 Task: In the Contact  Emma_Williams@Yahoo.com, schedule and save the meeting with title: 'Introducing Our Products and Services ', Select date: '30 September, 2023', select start time: 5:00:PM. Add location on call (415) 123-4587 with meeting description: For further discussion on products, kindly join the meeting.. Logged in from softage.4@softage.net
Action: Mouse moved to (85, 63)
Screenshot: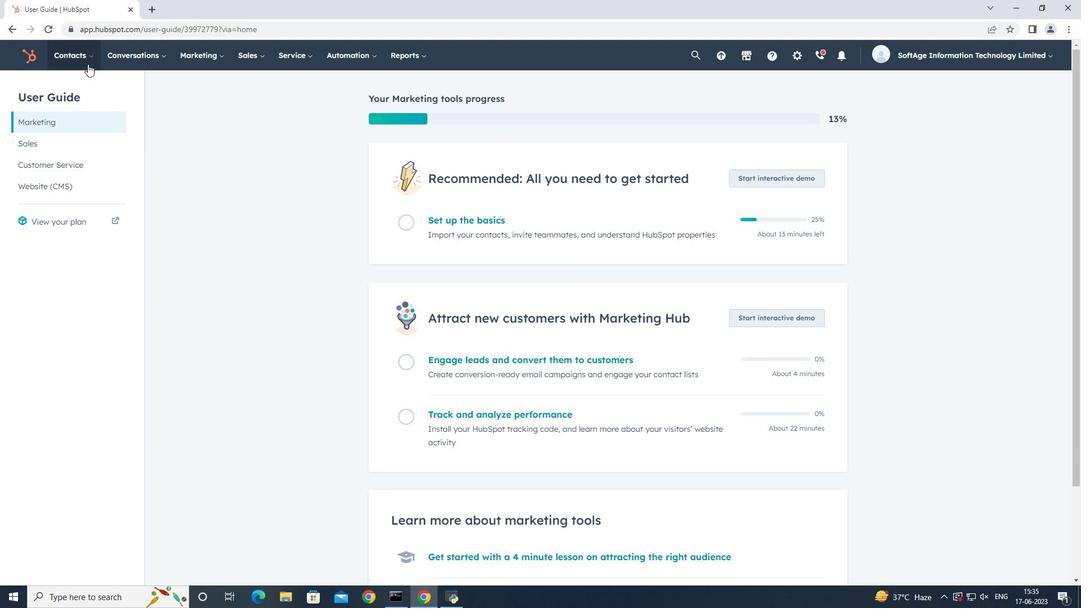 
Action: Mouse pressed left at (85, 63)
Screenshot: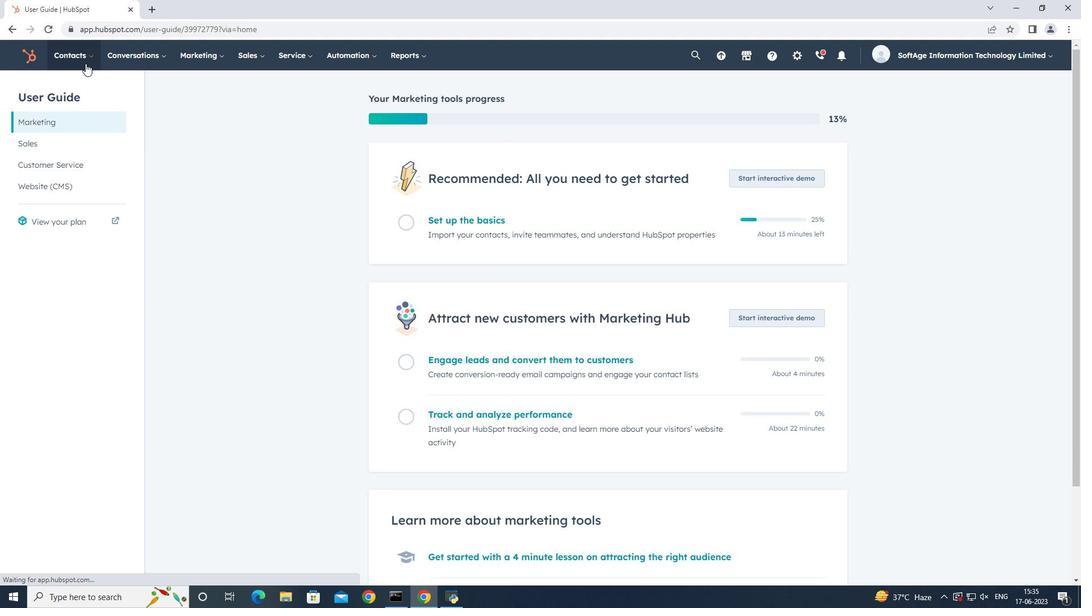 
Action: Mouse moved to (86, 86)
Screenshot: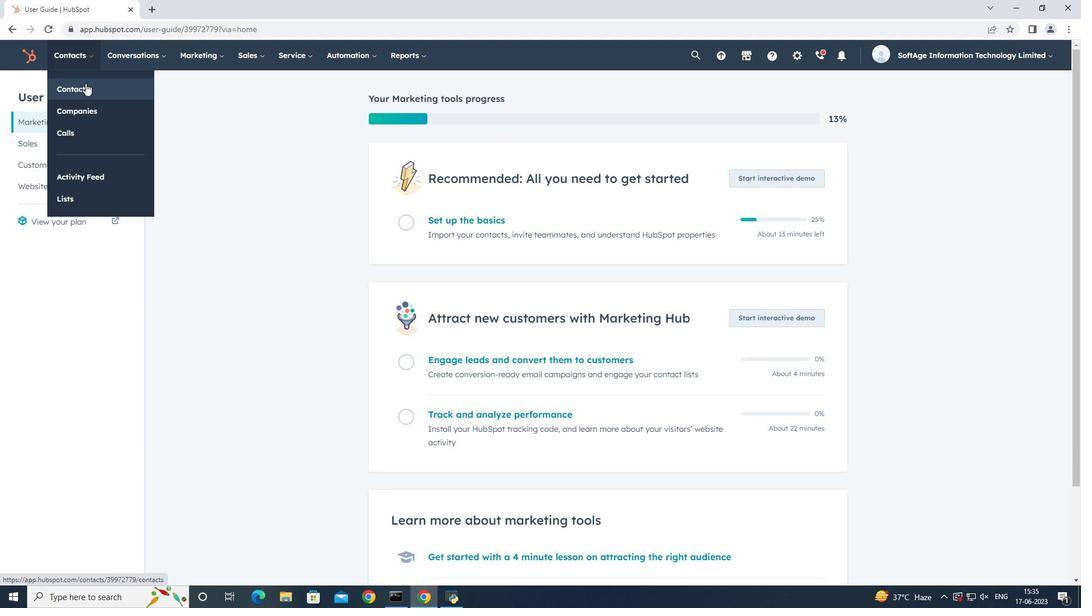 
Action: Mouse pressed left at (86, 86)
Screenshot: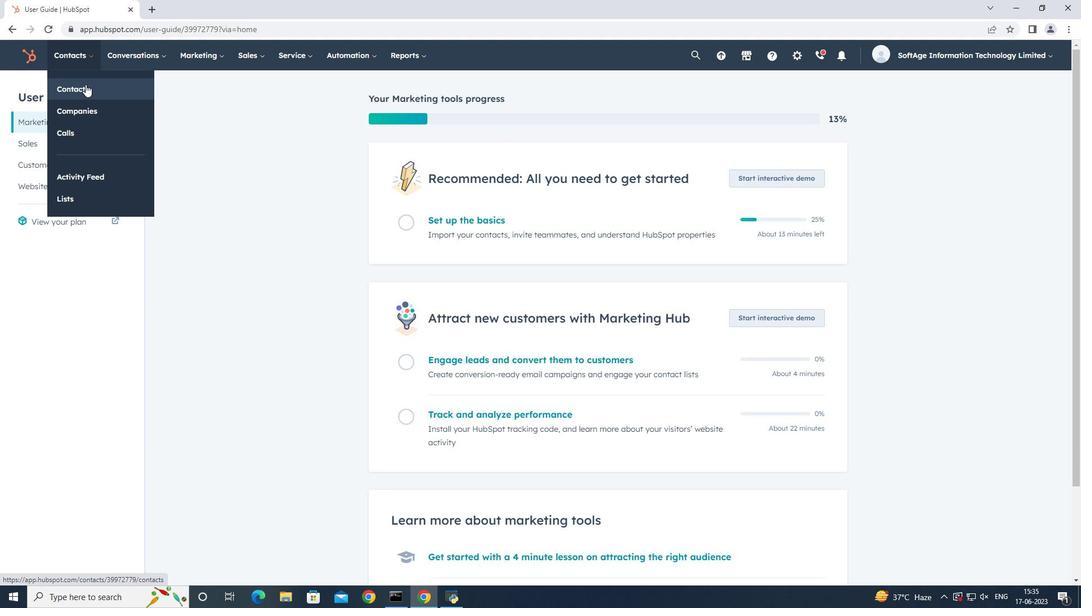 
Action: Mouse moved to (118, 184)
Screenshot: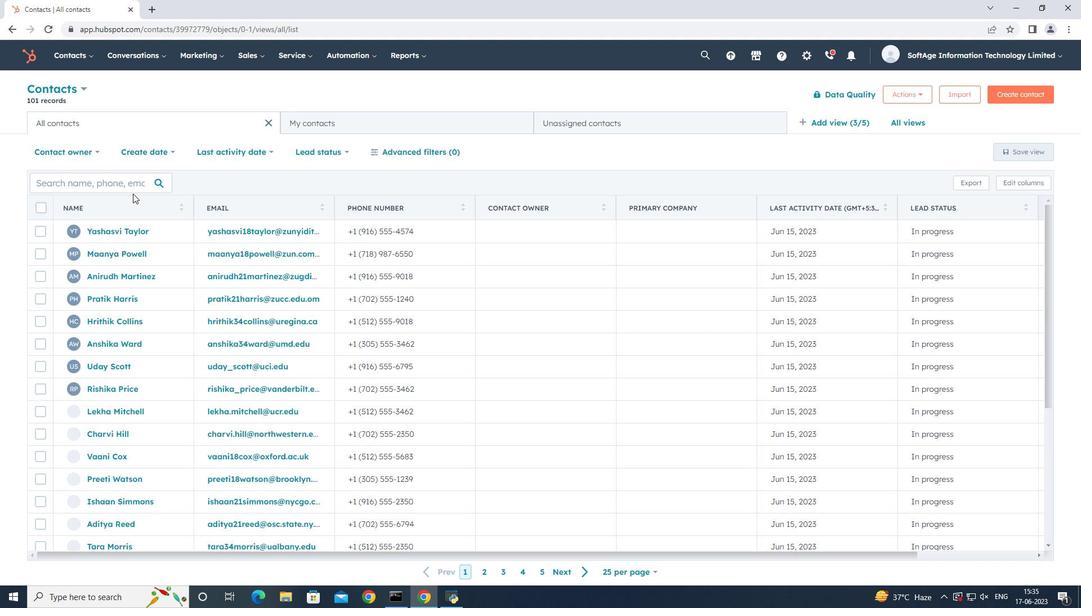 
Action: Mouse pressed left at (118, 184)
Screenshot: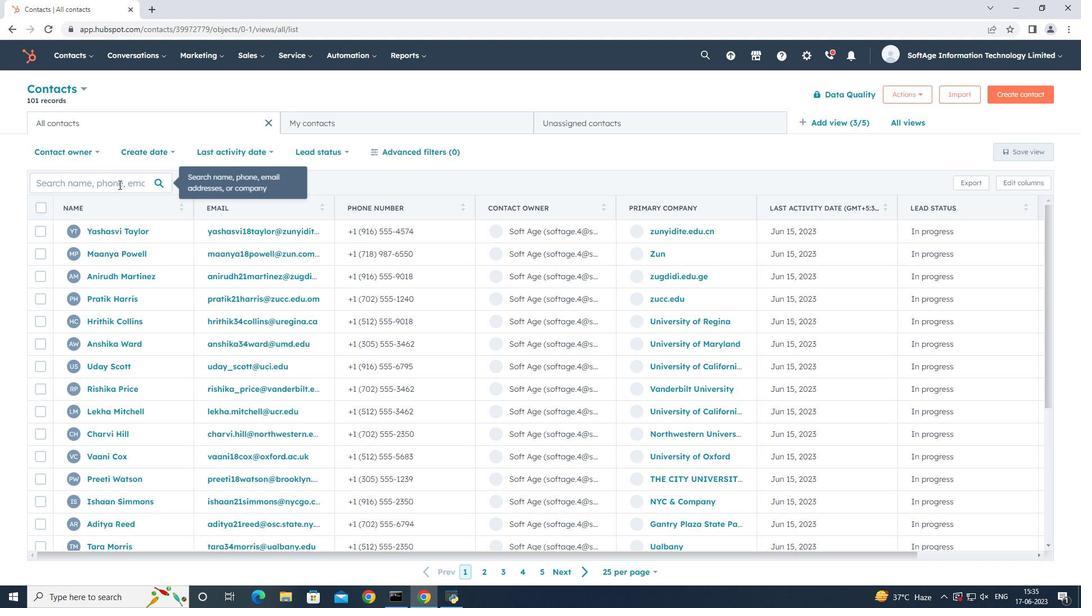 
Action: Key pressed emma
Screenshot: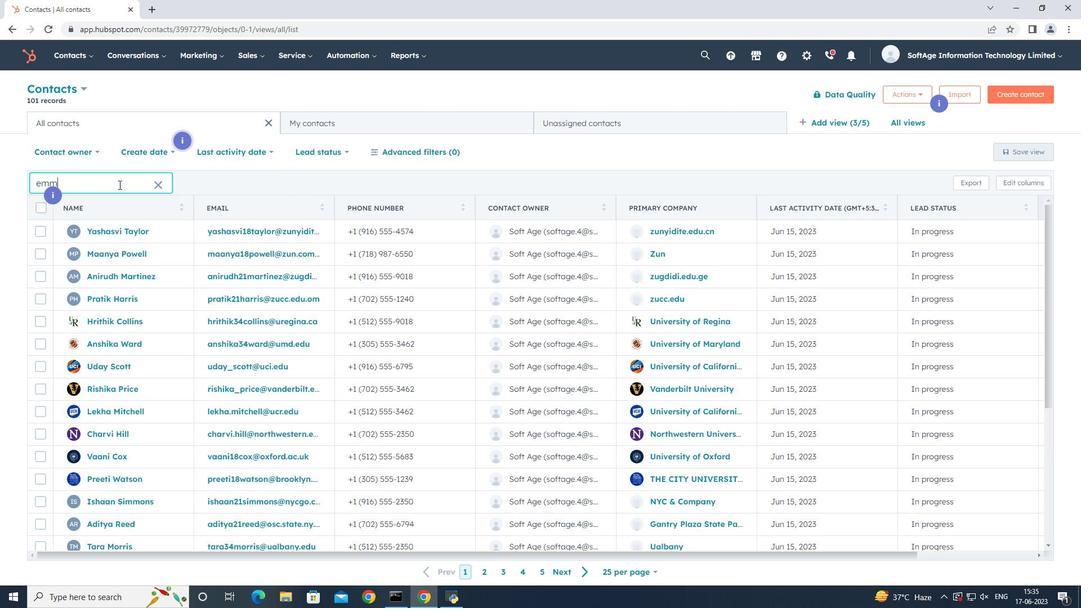 
Action: Mouse moved to (121, 275)
Screenshot: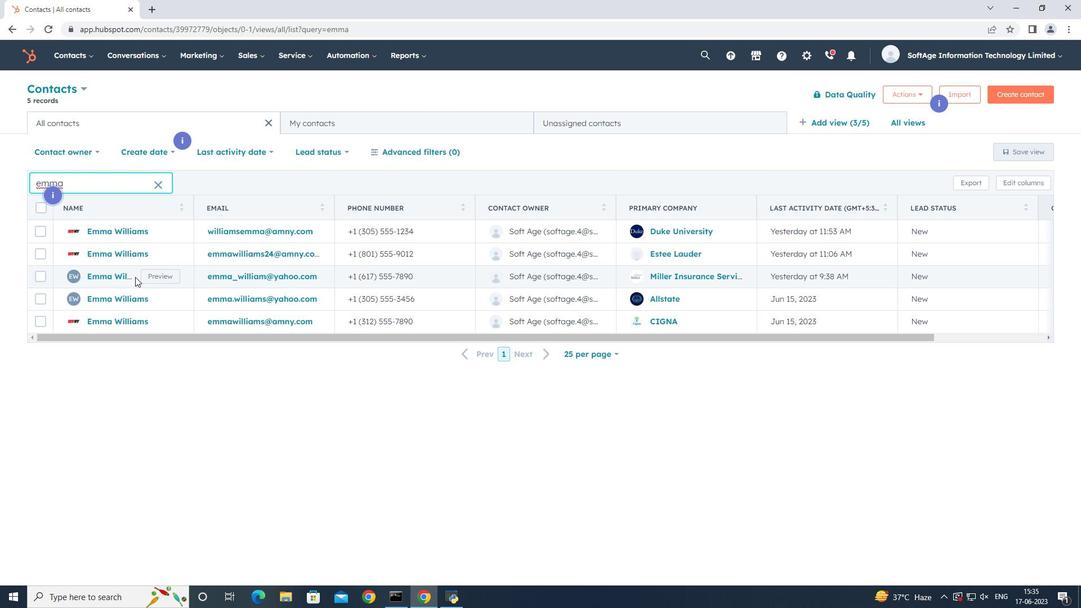 
Action: Mouse pressed left at (121, 275)
Screenshot: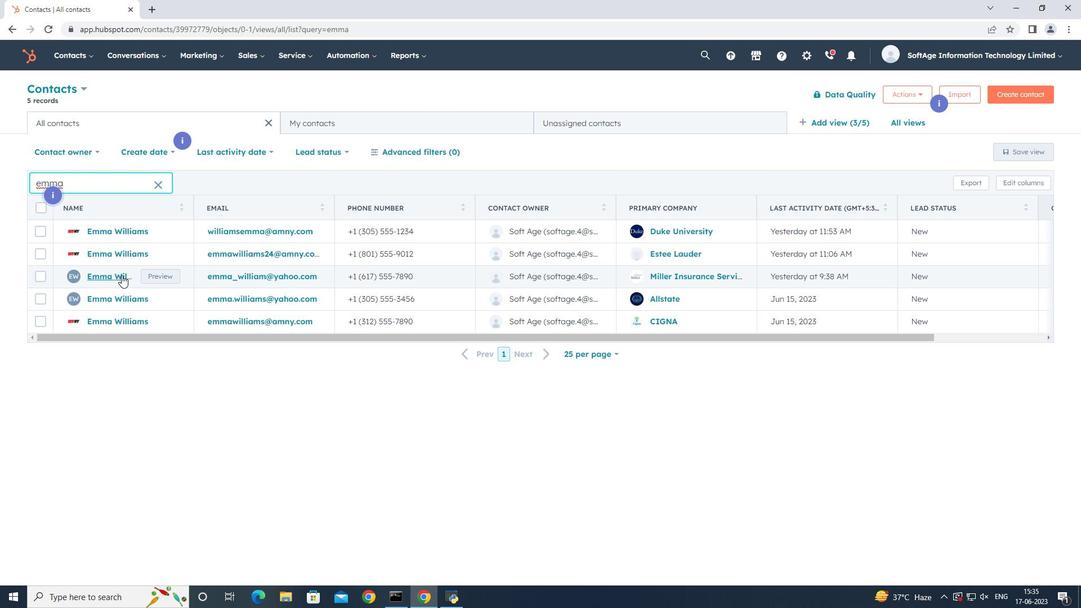 
Action: Mouse moved to (191, 186)
Screenshot: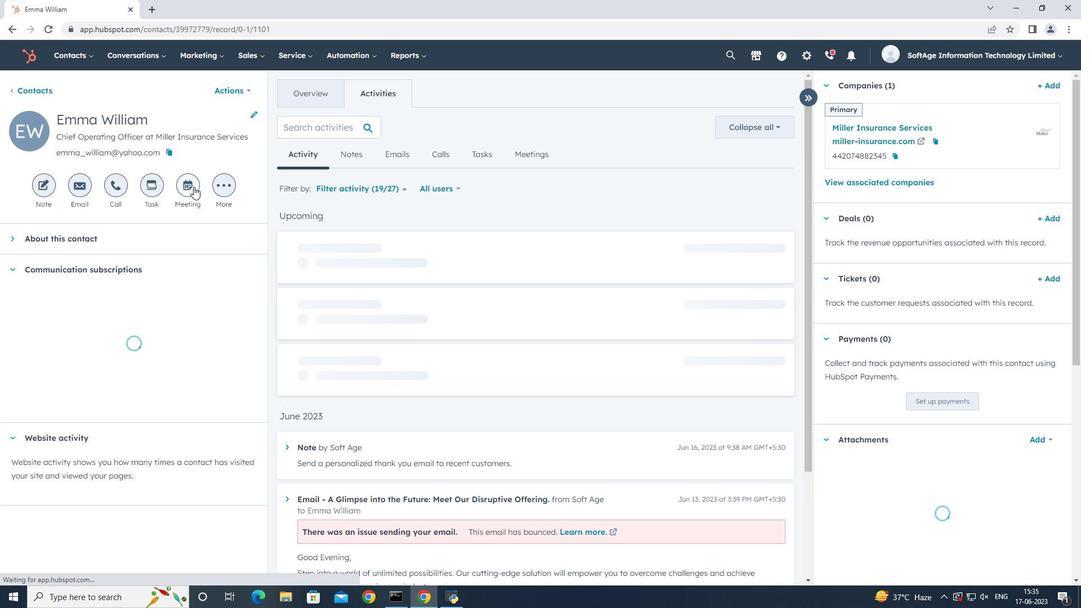 
Action: Mouse pressed left at (191, 186)
Screenshot: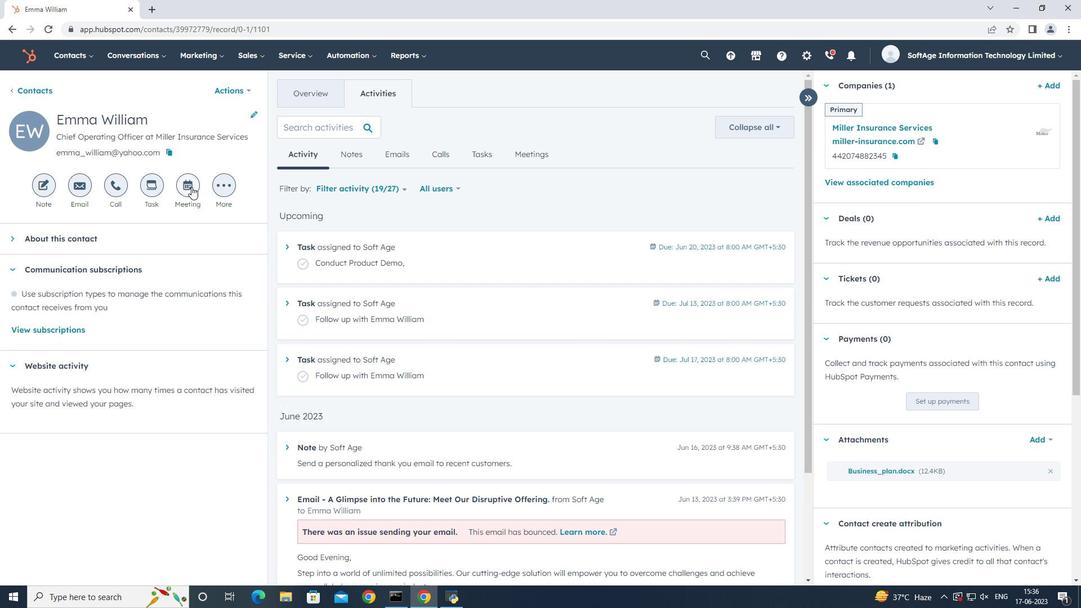 
Action: Mouse moved to (186, 241)
Screenshot: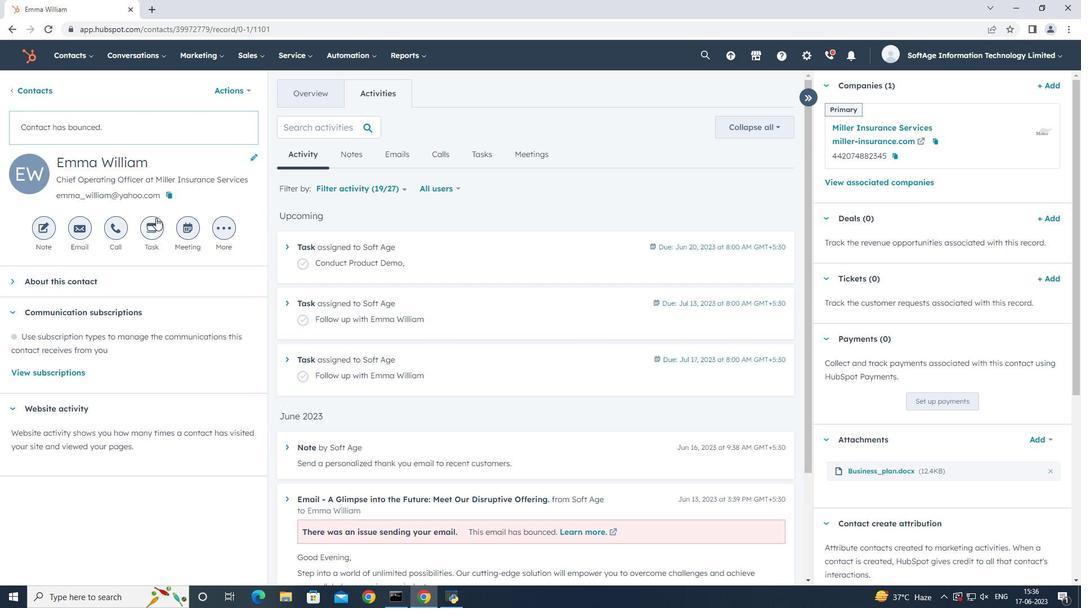 
Action: Mouse pressed left at (186, 241)
Screenshot: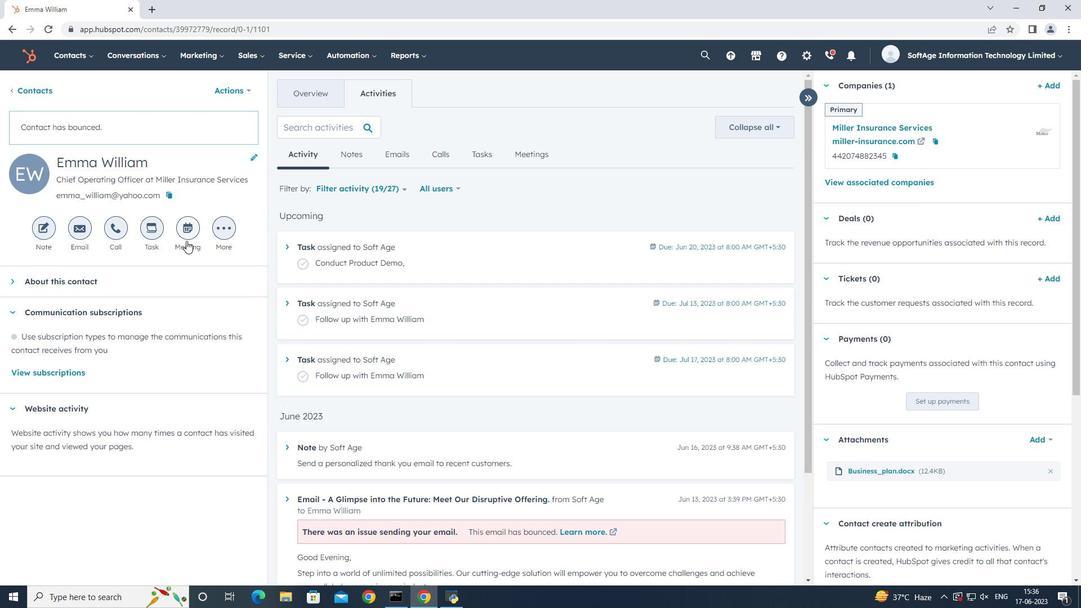 
Action: Mouse moved to (435, 286)
Screenshot: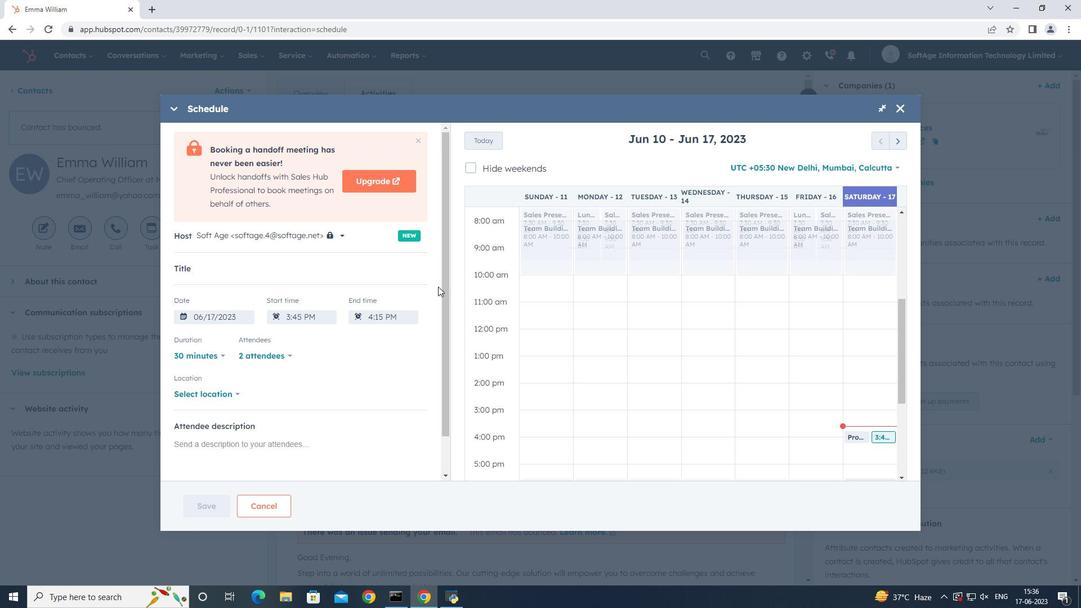 
Action: Key pressed <Key.shift_r>Introducing<Key.space><Key.shift_r>Our<Key.space><Key.shift_r>Products<Key.space>and<Key.space><Key.shift>Services,
Screenshot: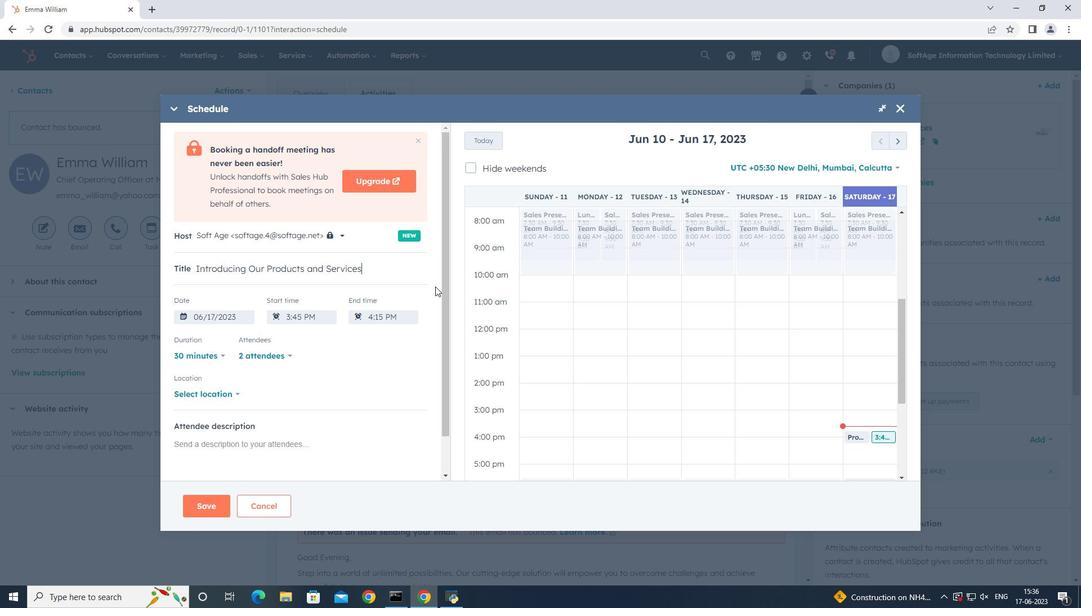 
Action: Mouse moved to (895, 139)
Screenshot: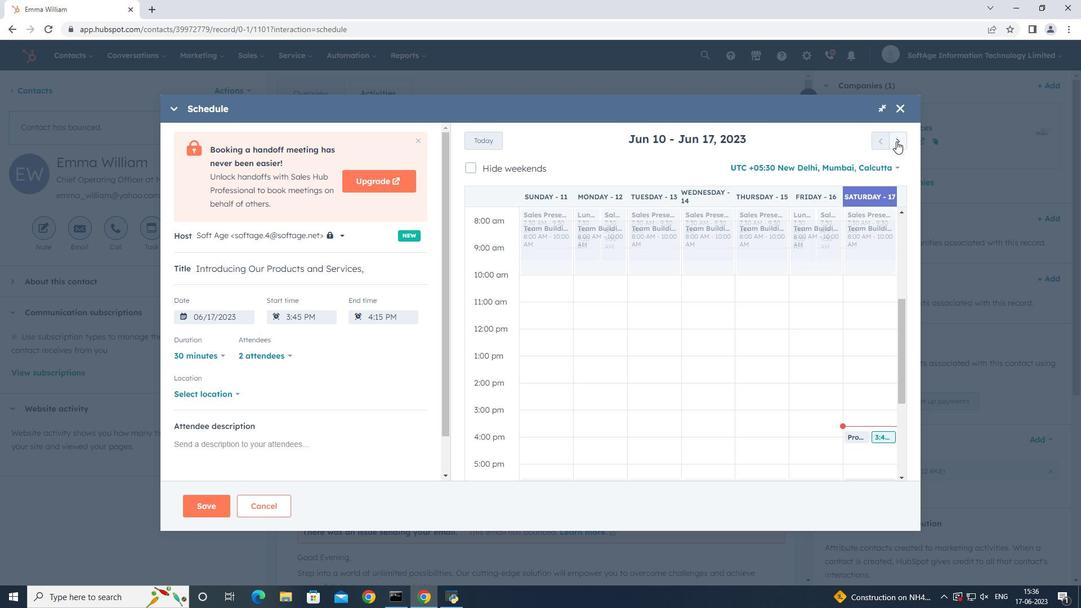 
Action: Mouse pressed left at (895, 139)
Screenshot: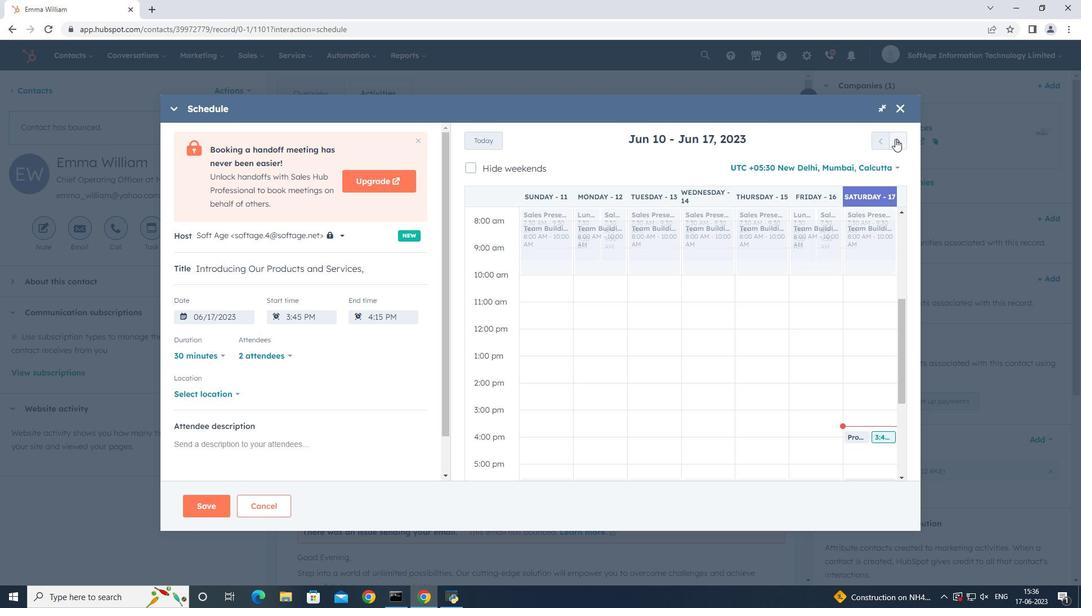 
Action: Mouse pressed left at (895, 139)
Screenshot: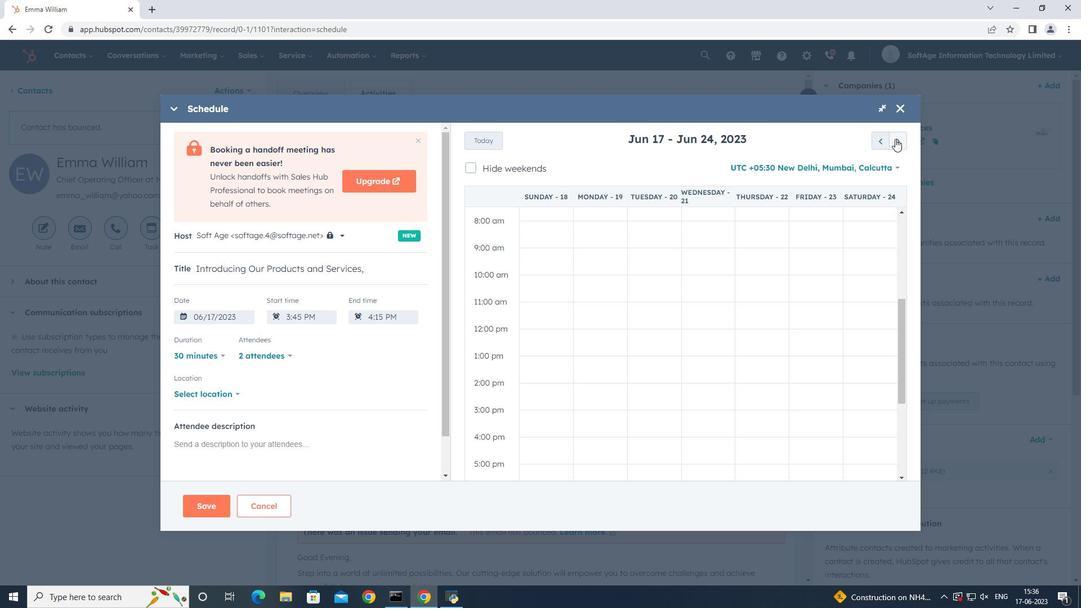 
Action: Mouse pressed left at (895, 139)
Screenshot: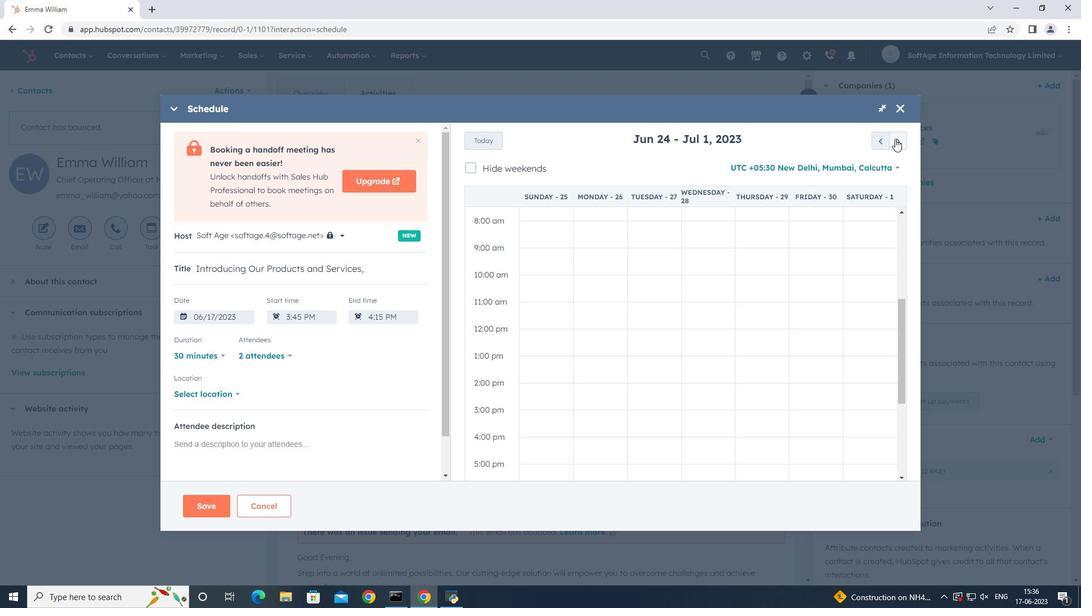
Action: Mouse pressed left at (895, 139)
Screenshot: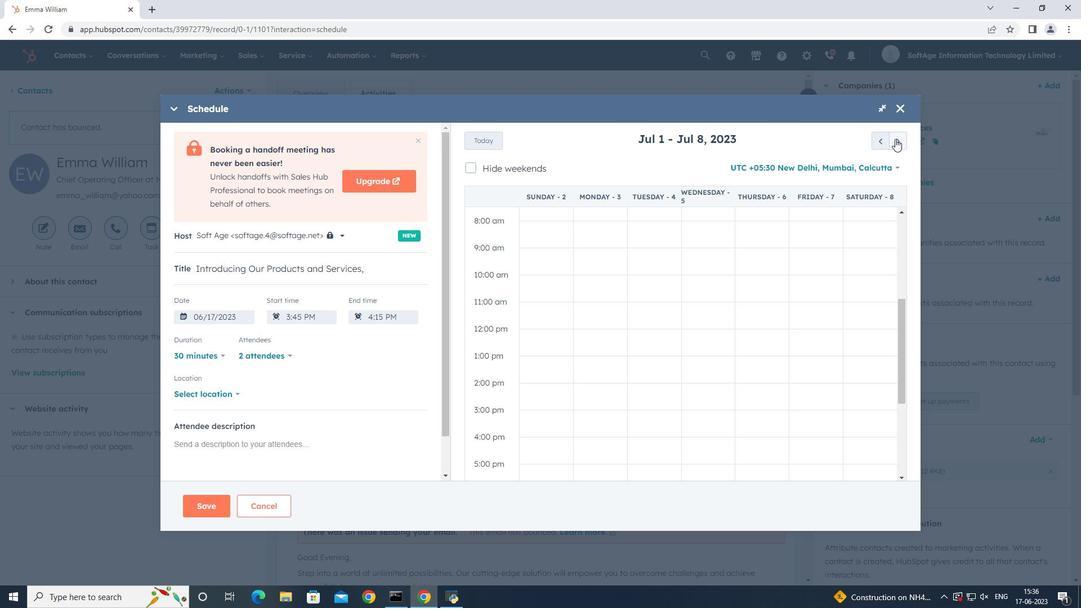 
Action: Mouse pressed left at (895, 139)
Screenshot: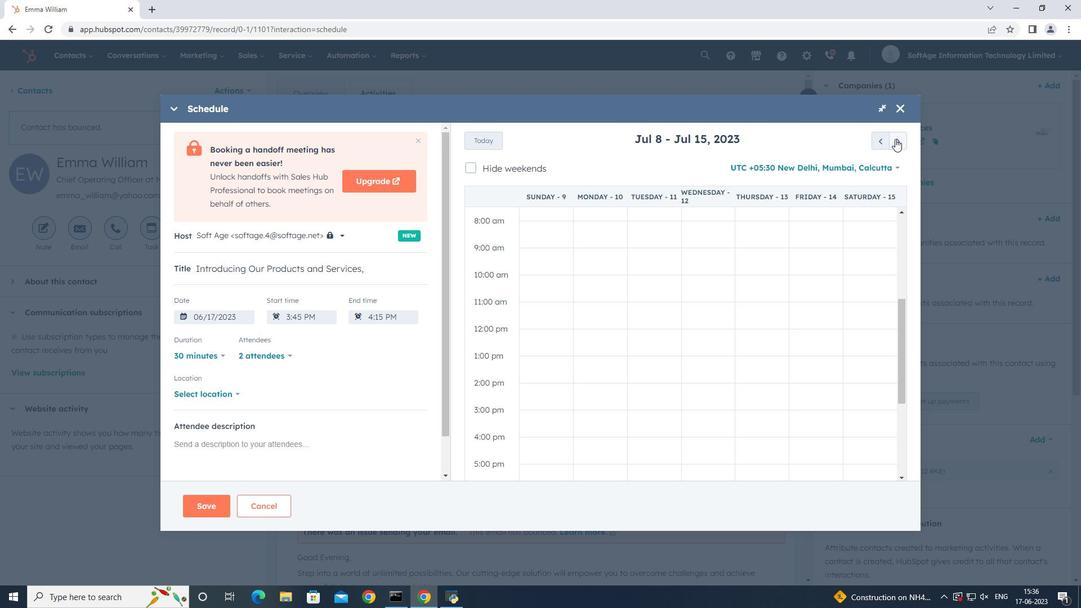 
Action: Mouse pressed left at (895, 139)
Screenshot: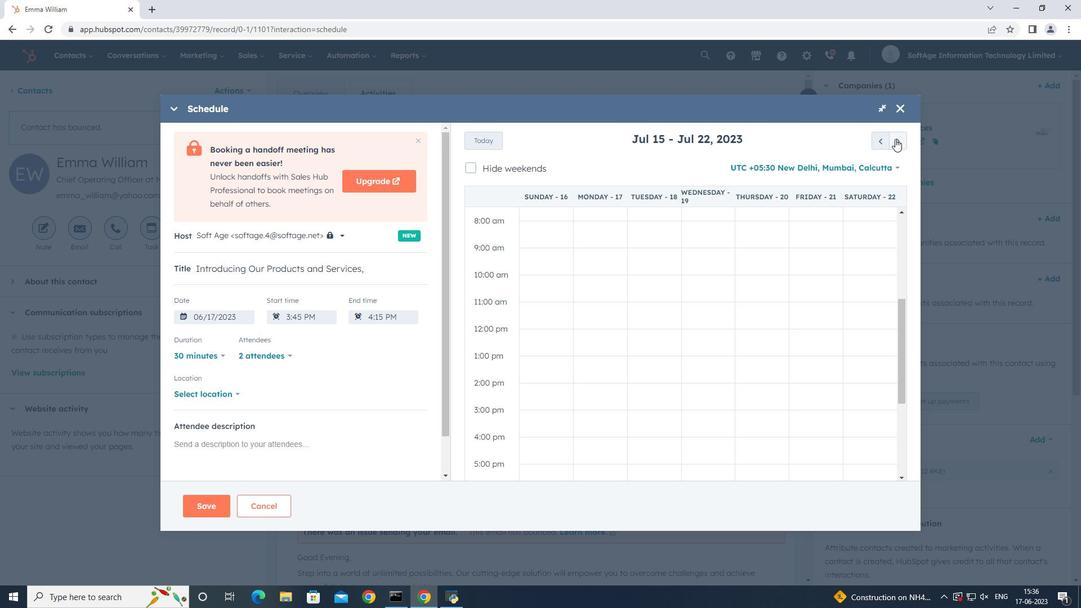 
Action: Mouse pressed left at (895, 139)
Screenshot: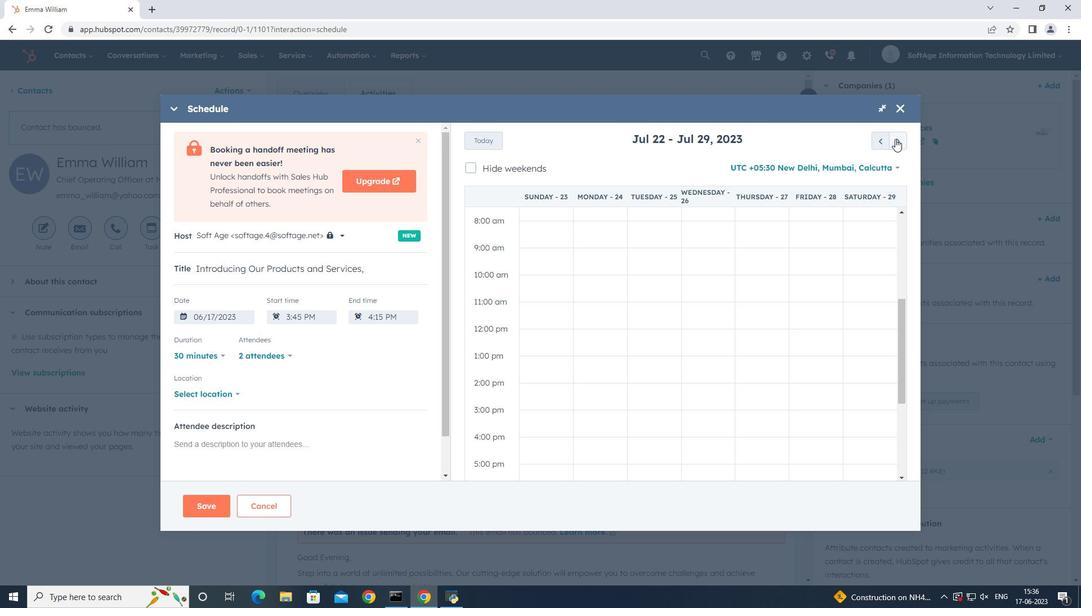 
Action: Mouse pressed left at (895, 139)
Screenshot: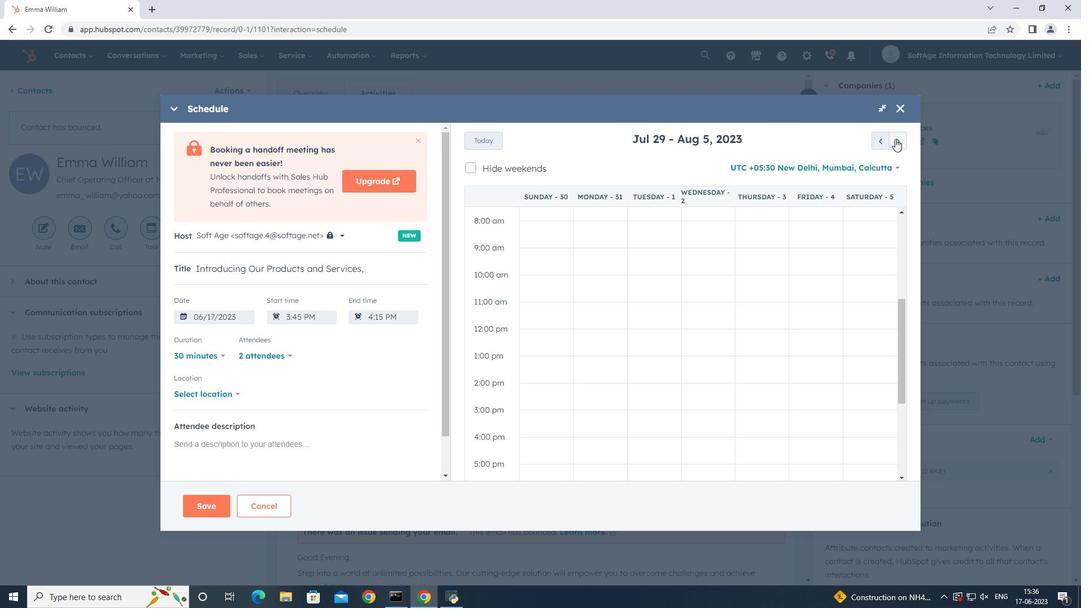 
Action: Mouse pressed left at (895, 139)
Screenshot: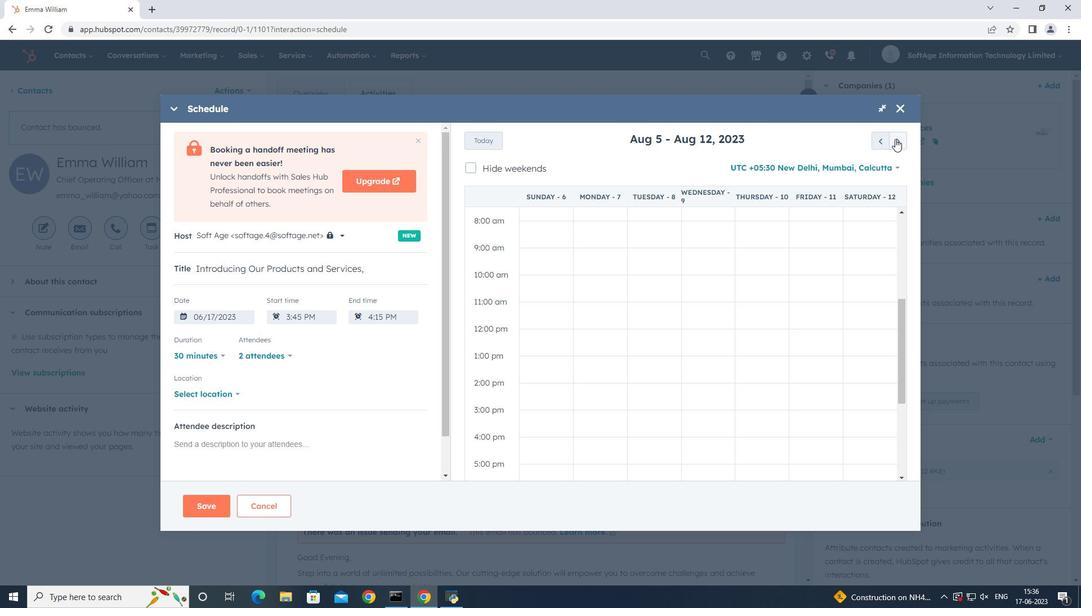 
Action: Mouse pressed left at (895, 139)
Screenshot: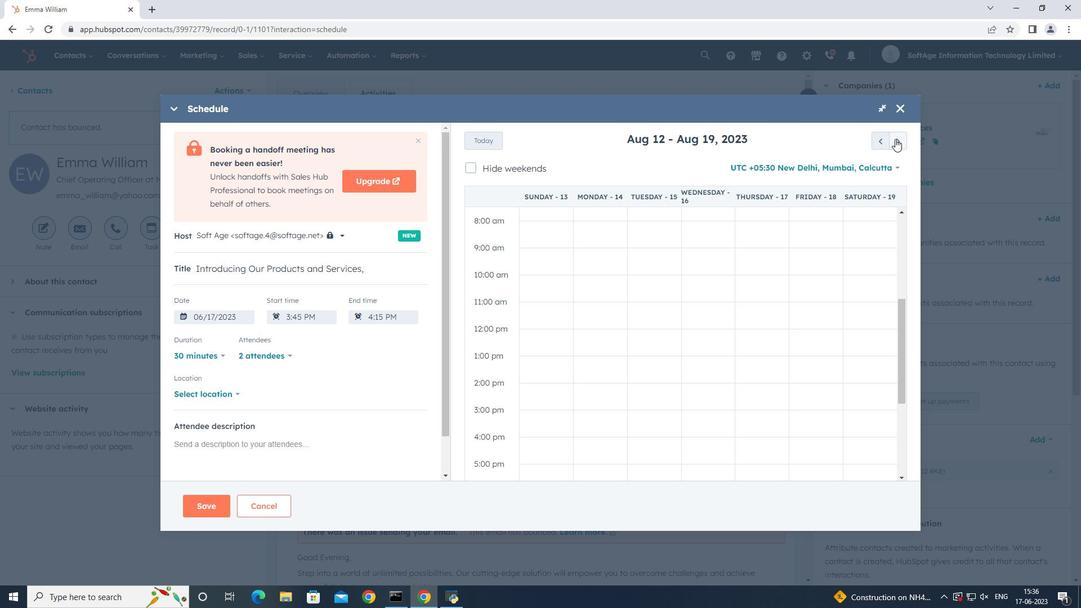 
Action: Mouse pressed left at (895, 139)
Screenshot: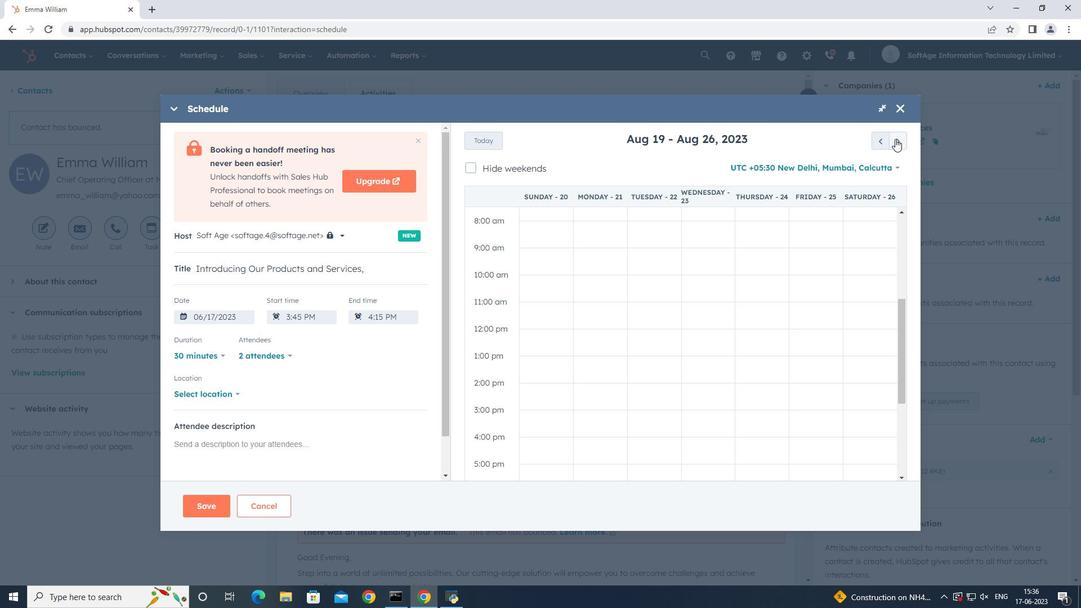 
Action: Mouse pressed left at (895, 139)
Screenshot: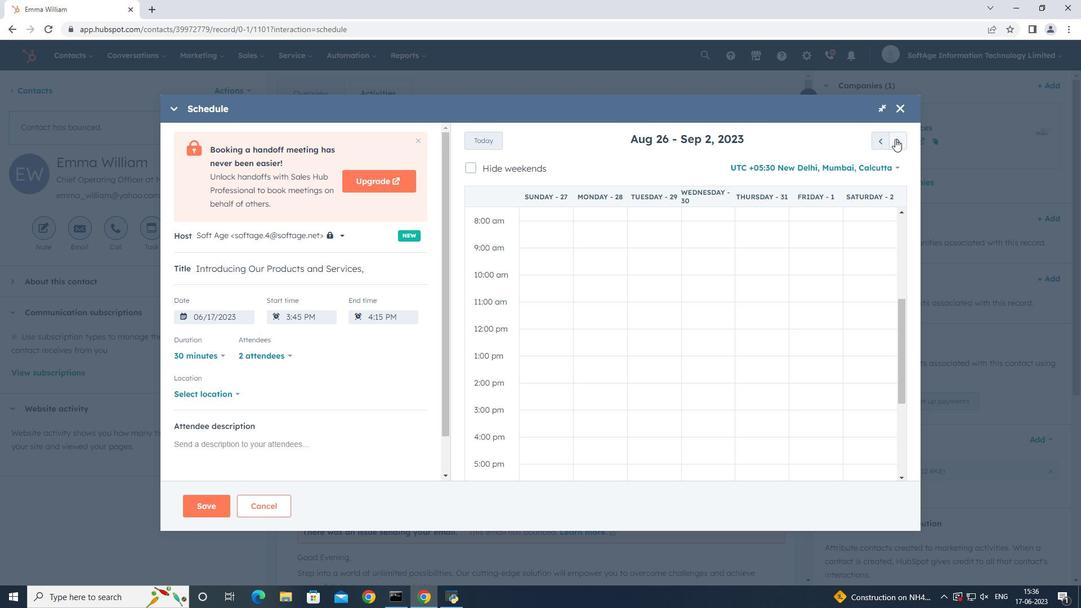 
Action: Mouse pressed left at (895, 139)
Screenshot: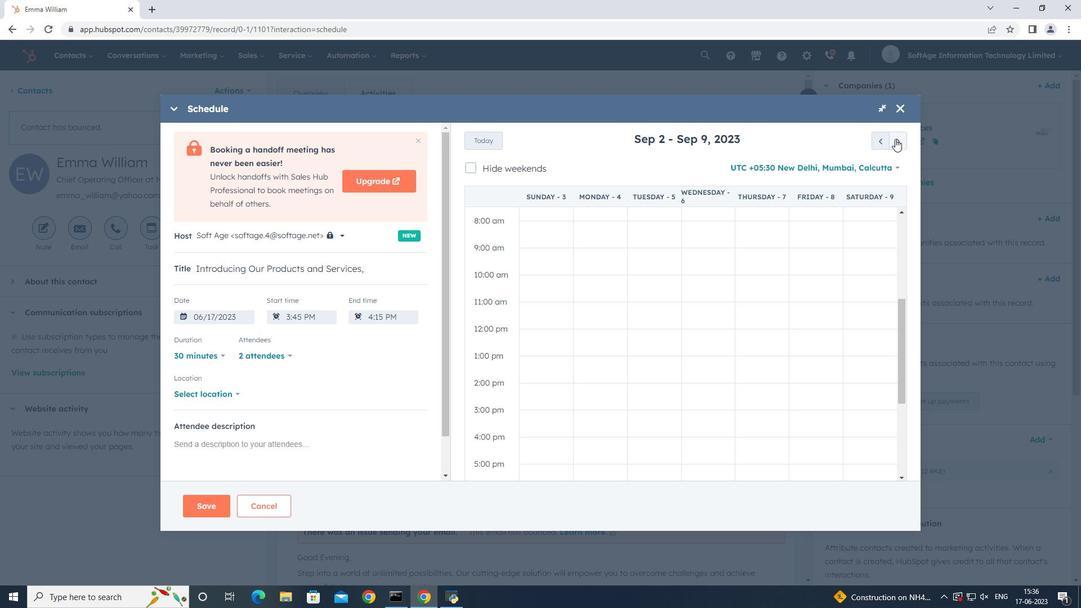 
Action: Mouse pressed left at (895, 139)
Screenshot: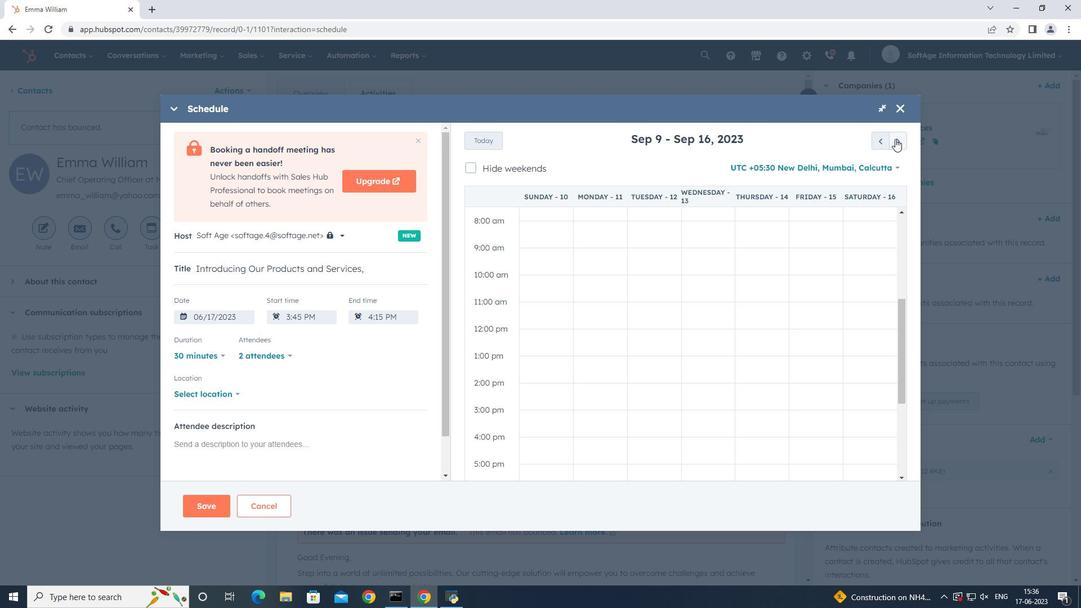 
Action: Mouse pressed left at (895, 139)
Screenshot: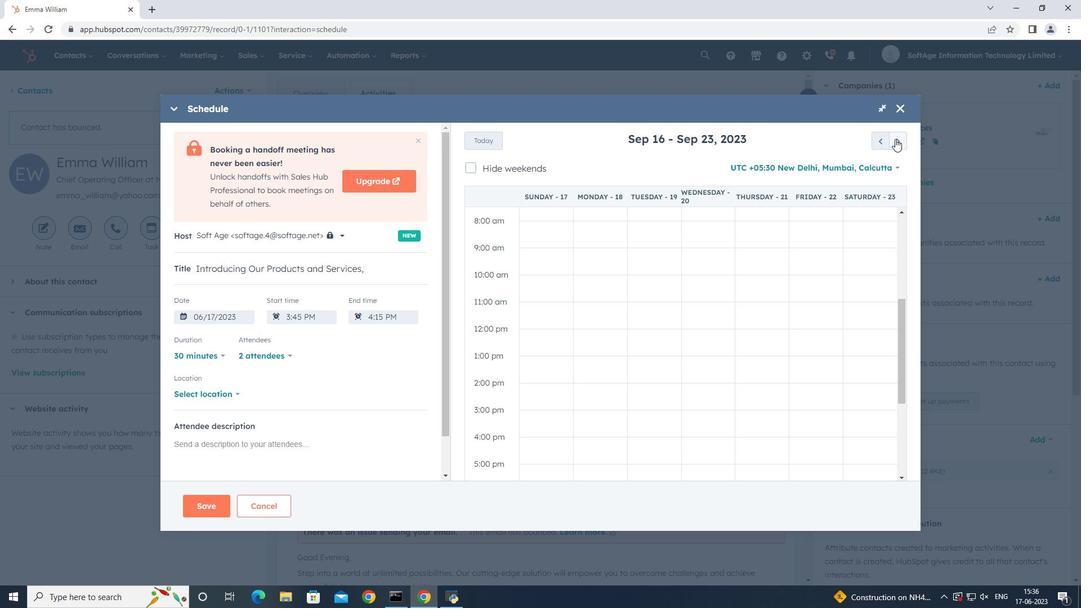 
Action: Mouse moved to (862, 468)
Screenshot: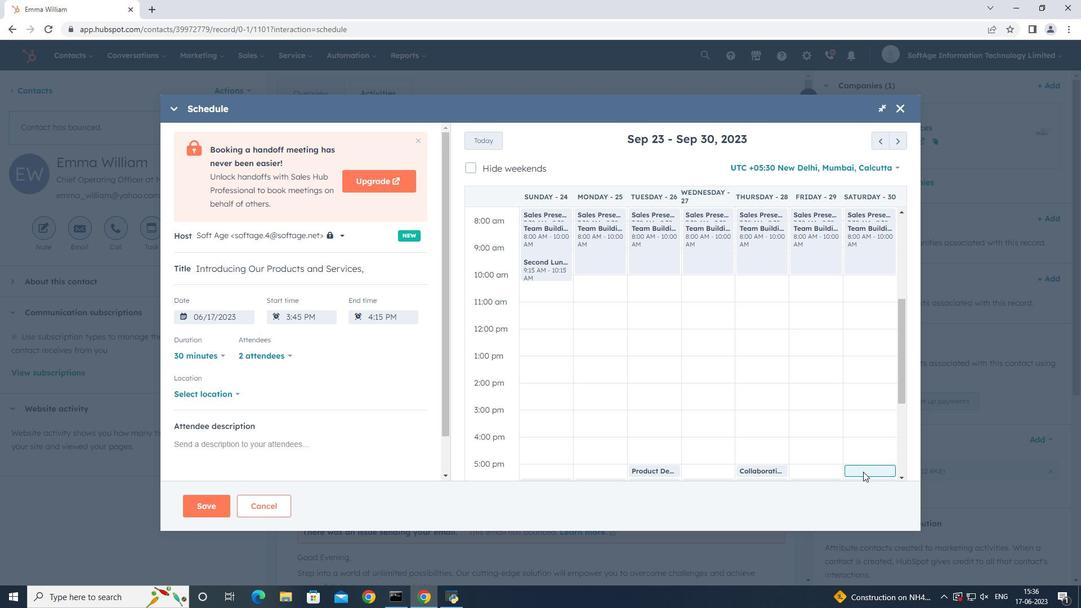 
Action: Mouse pressed left at (862, 468)
Screenshot: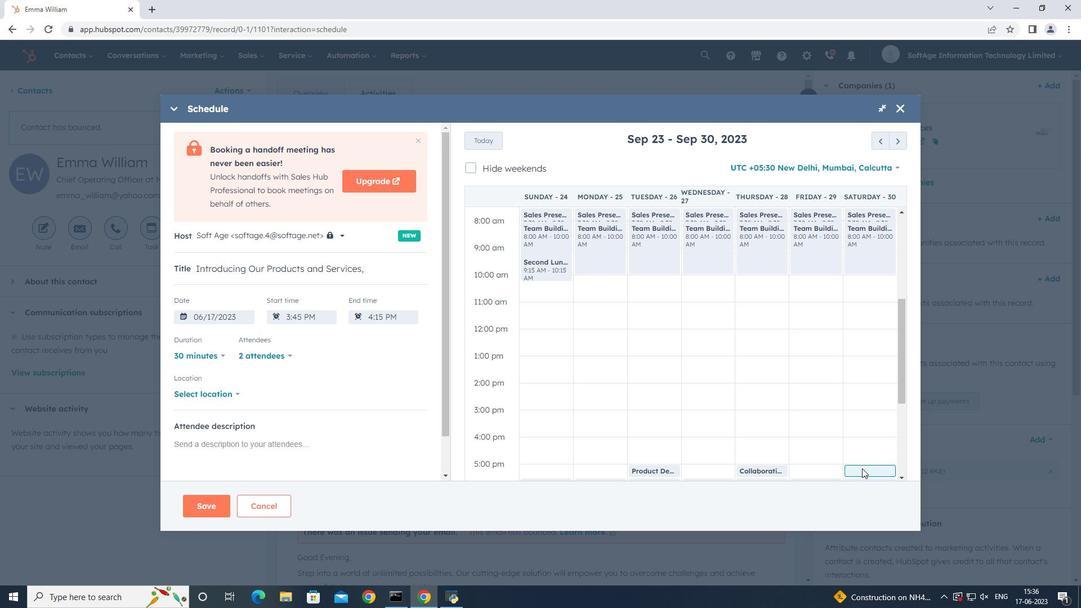 
Action: Mouse moved to (221, 394)
Screenshot: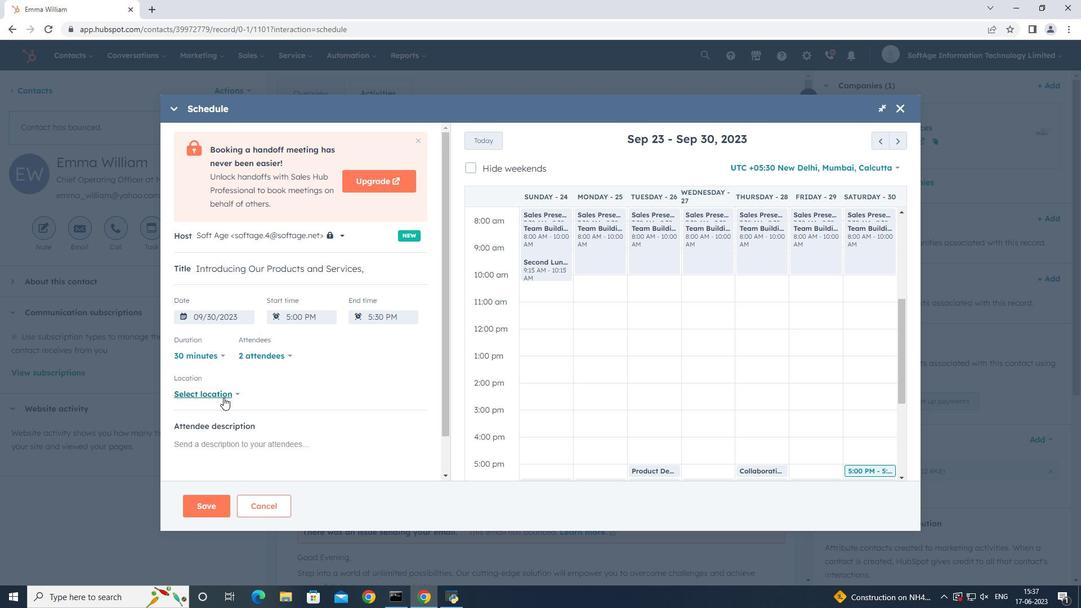 
Action: Mouse pressed left at (221, 394)
Screenshot: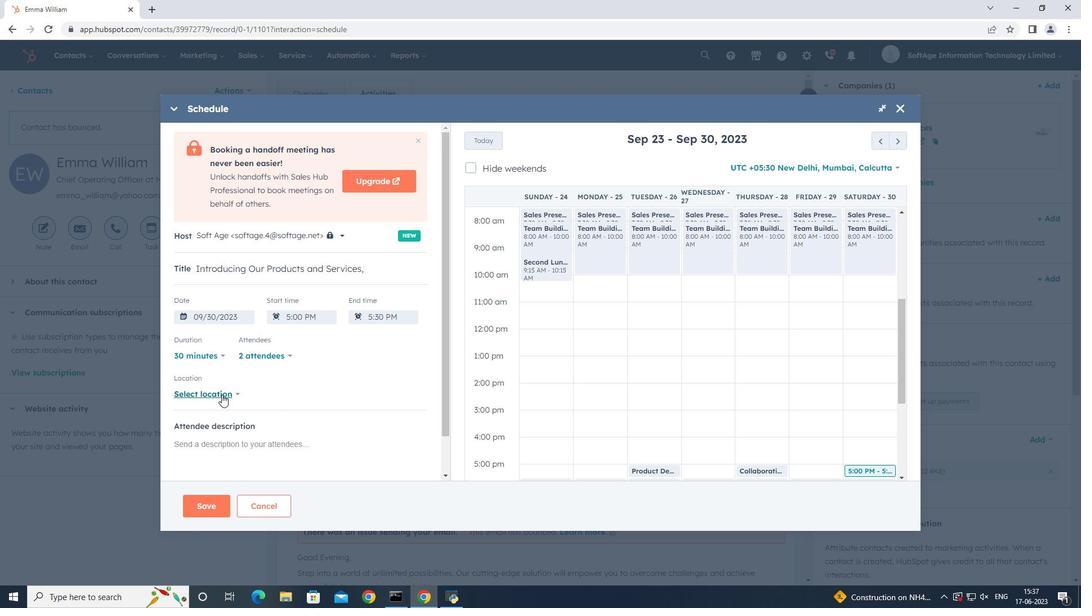 
Action: Mouse moved to (305, 359)
Screenshot: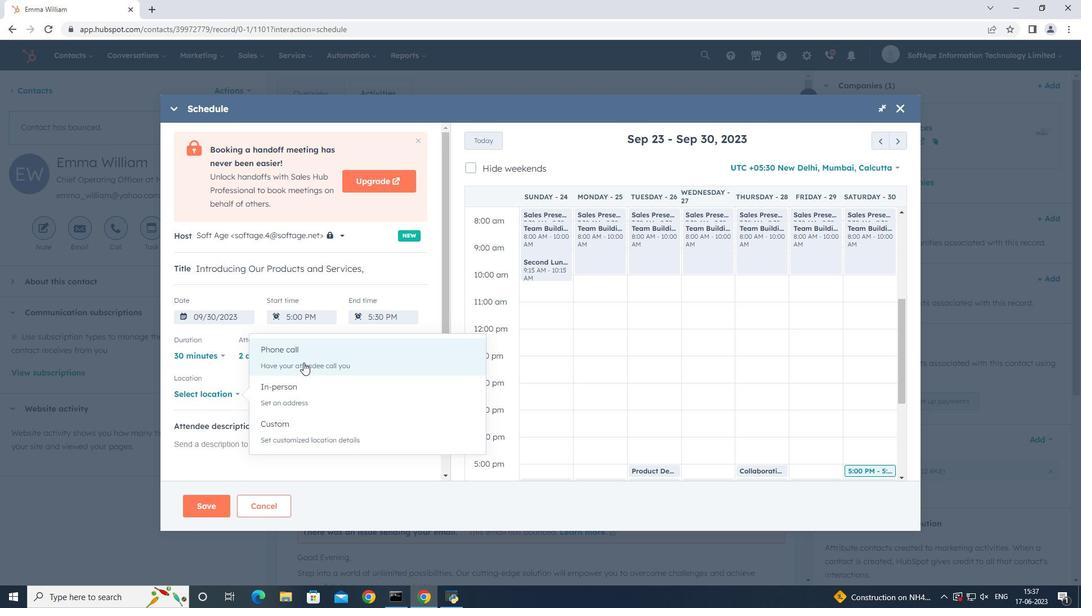 
Action: Mouse pressed left at (305, 359)
Screenshot: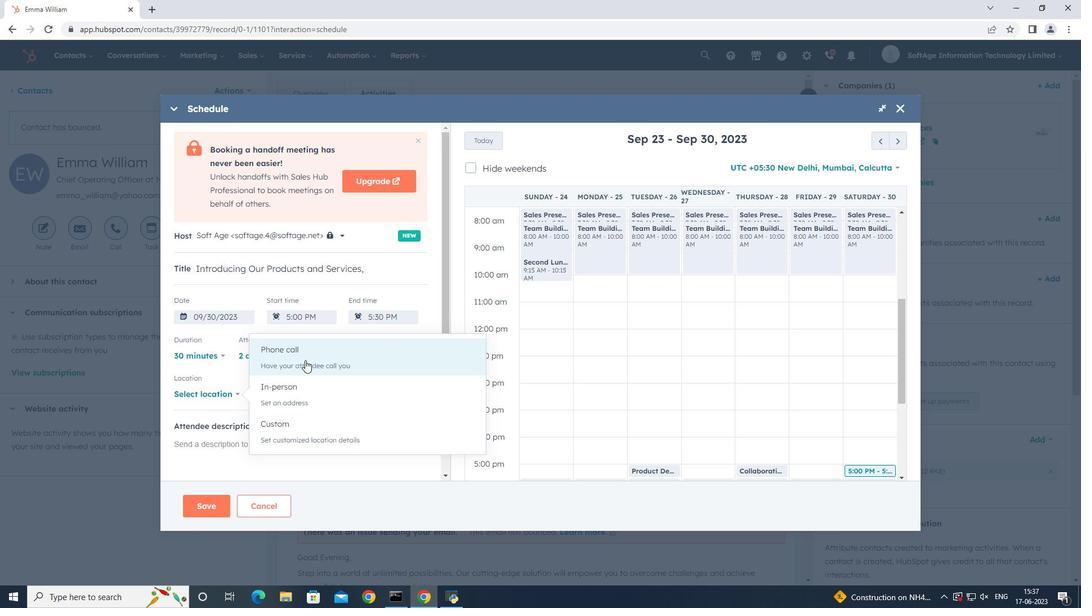
Action: Mouse moved to (306, 388)
Screenshot: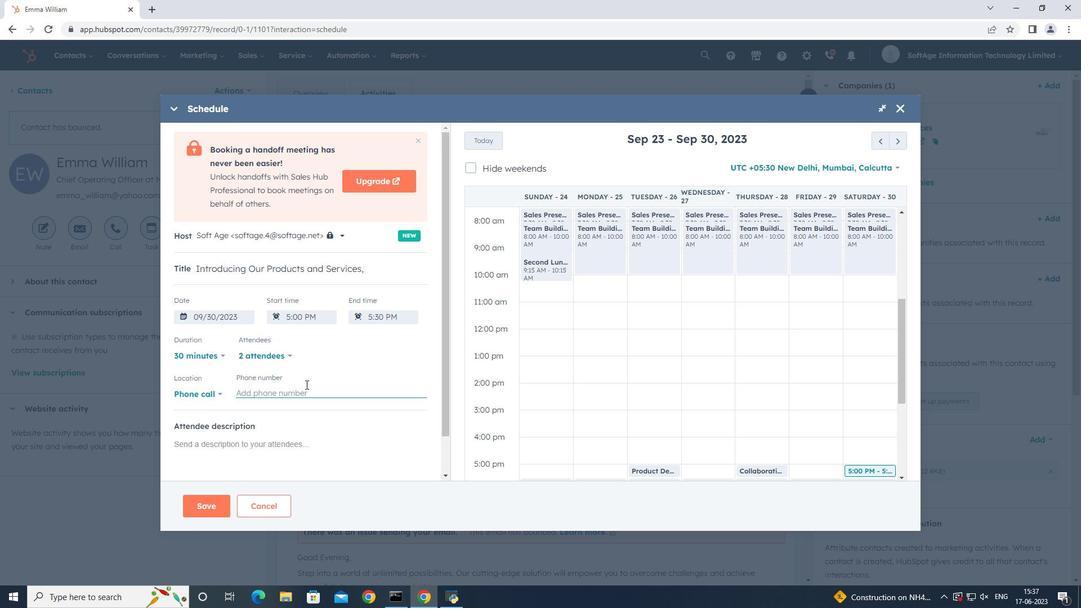 
Action: Mouse pressed left at (306, 388)
Screenshot: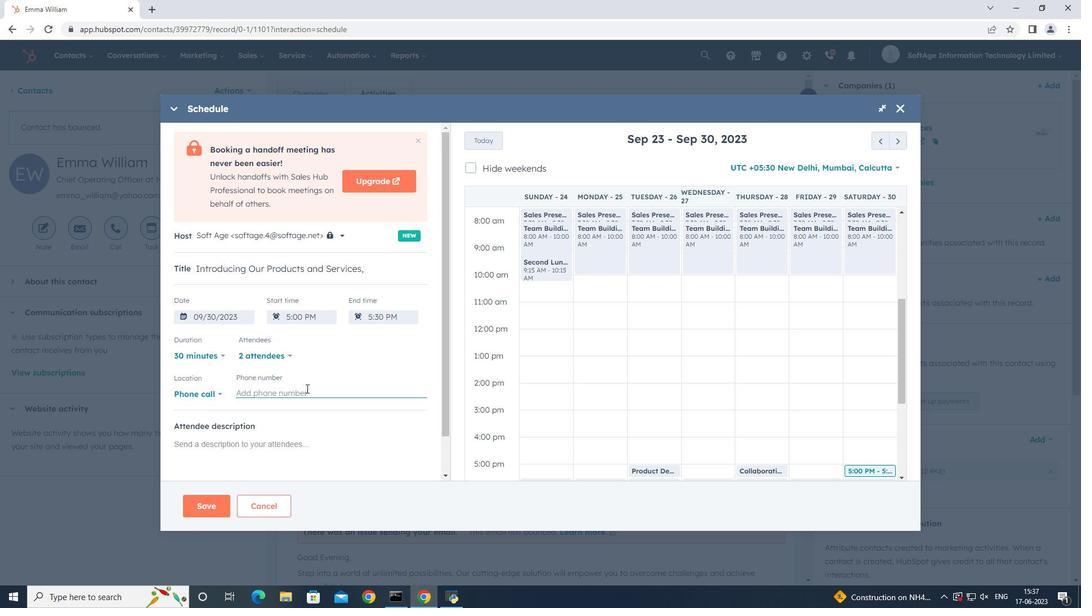 
Action: Key pressed <Key.shift_r><Key.shift_r><Key.shift_r><Key.shift_r>(415<Key.shift_r><Key.shift_r><Key.shift_r>)<Key.space>123-4587
Screenshot: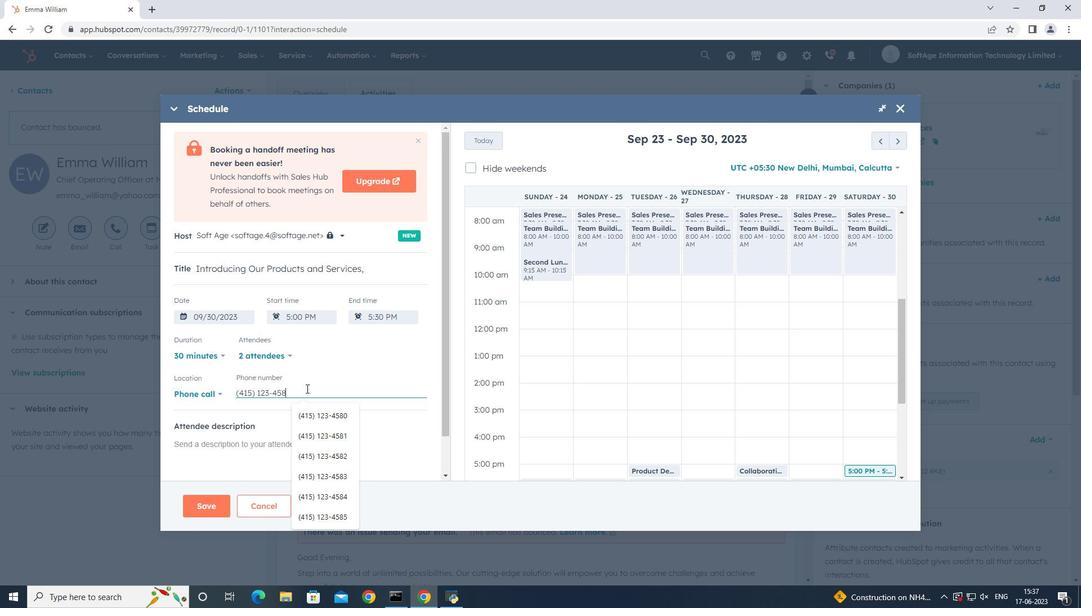 
Action: Mouse moved to (264, 444)
Screenshot: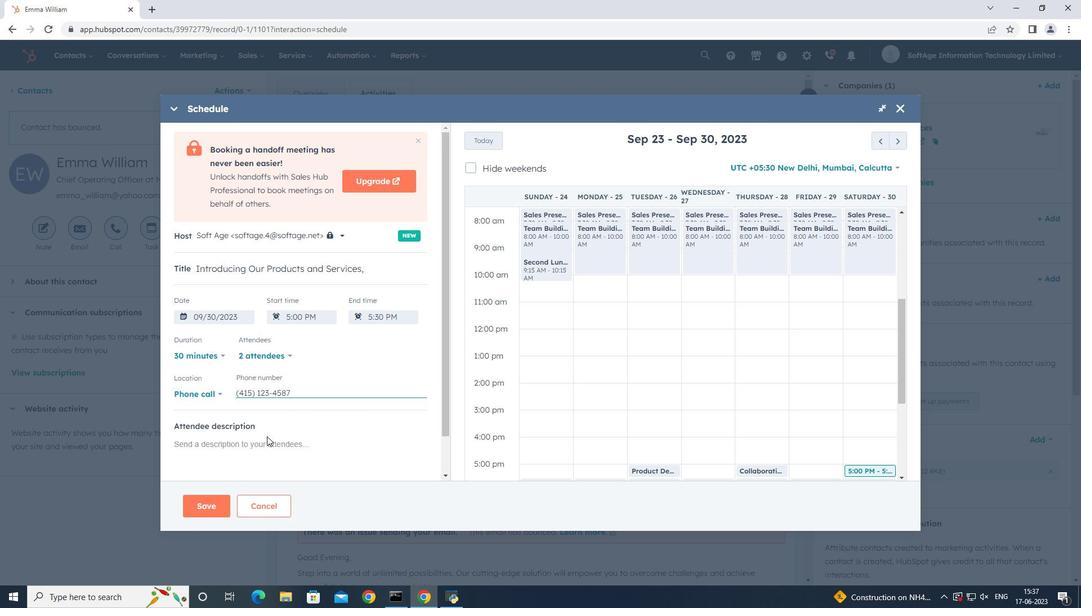 
Action: Mouse pressed left at (264, 444)
Screenshot: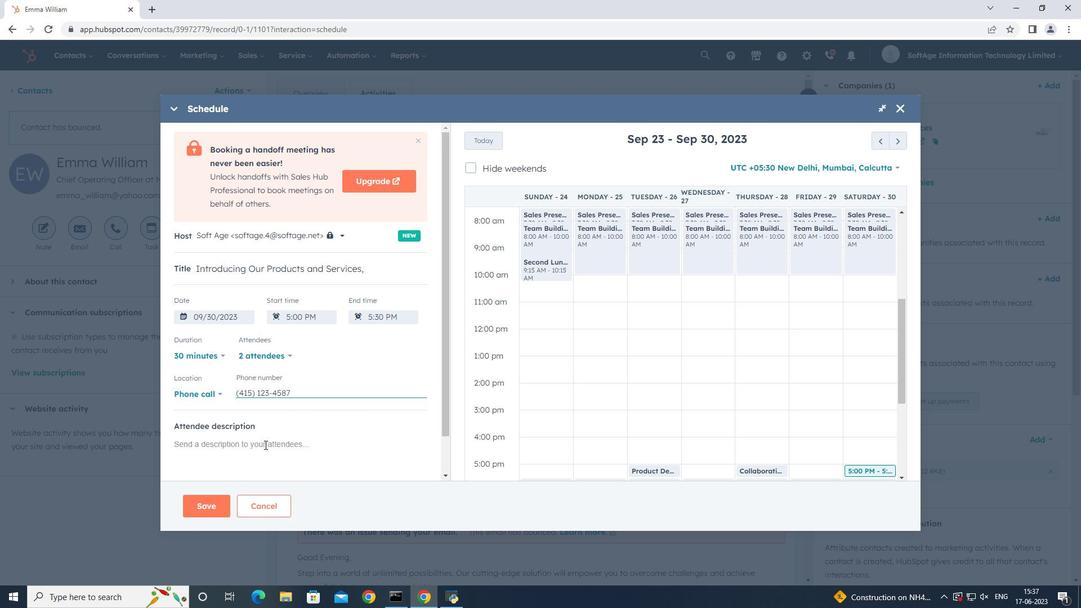 
Action: Key pressed <Key.shift>For<Key.space>further<Key.space>discussion<Key.space>on<Key.space>products,<Key.space>kindly<Key.space>join<Key.space><Key.space><Key.space><Key.space><Key.space><Key.backspace><Key.backspace><Key.backspace><Key.backspace>the<Key.space>meeting..
Screenshot: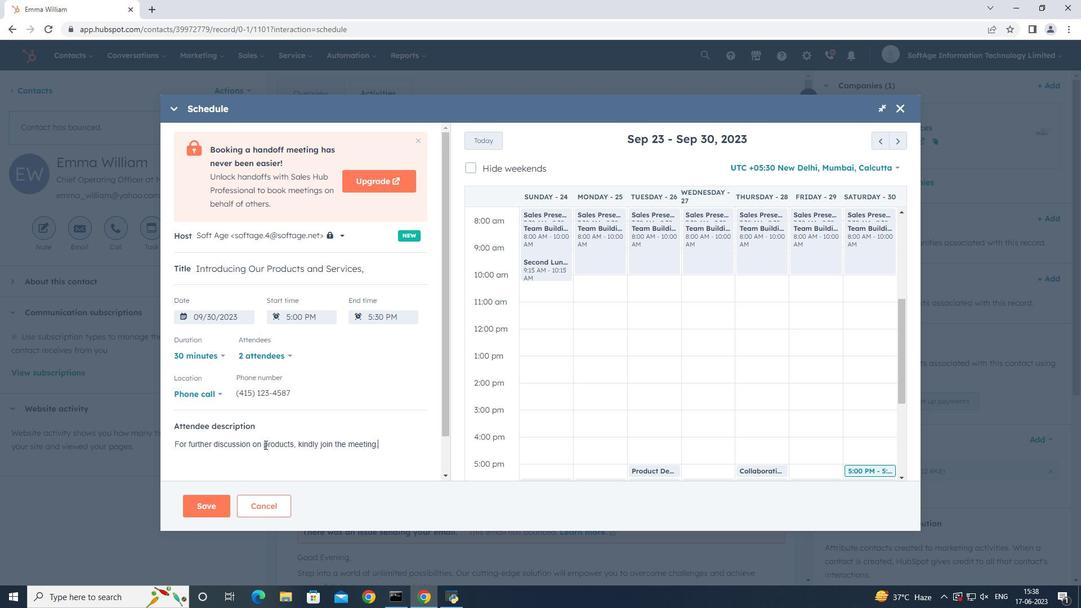 
Action: Mouse moved to (214, 497)
Screenshot: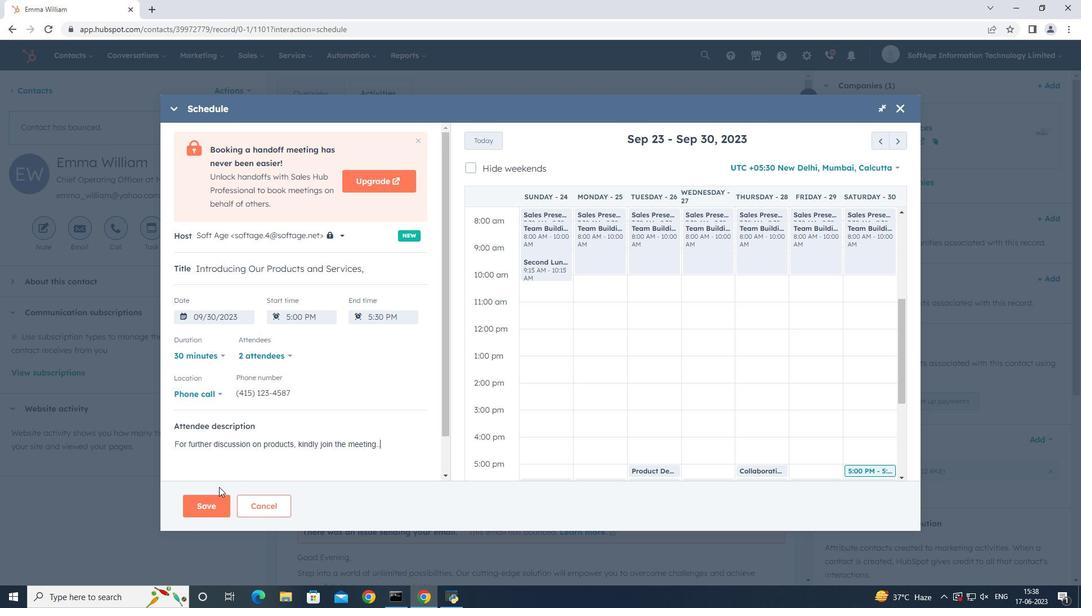 
Action: Mouse pressed left at (214, 497)
Screenshot: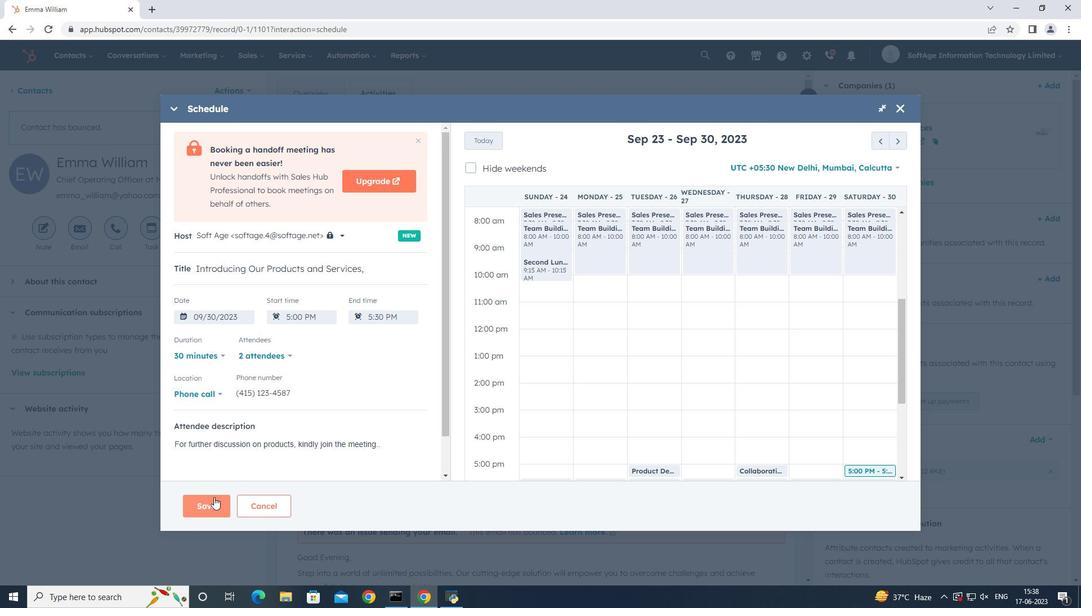 
Action: Mouse moved to (635, 470)
Screenshot: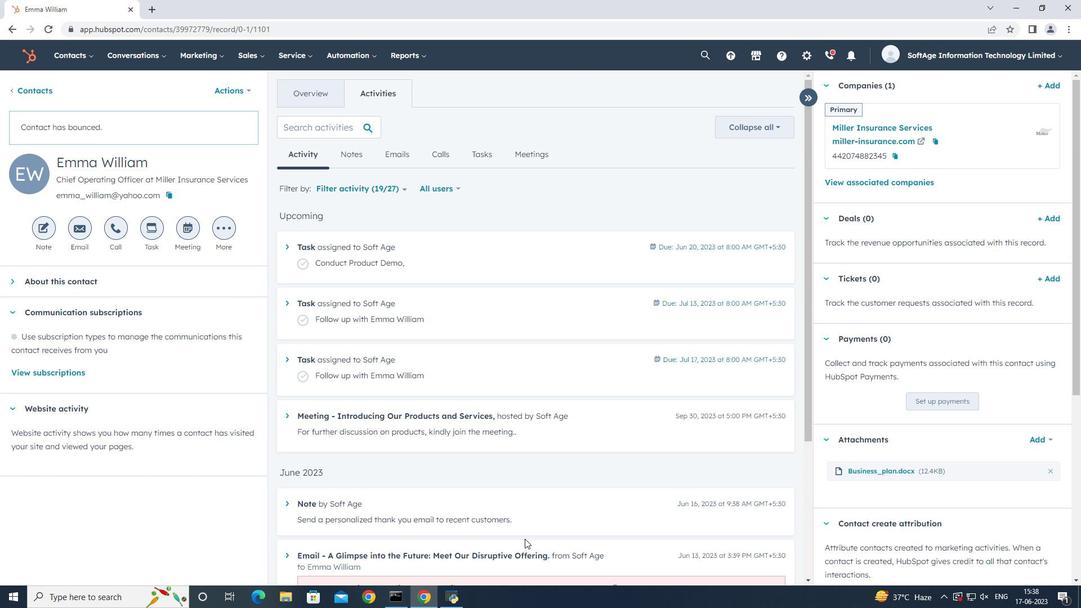 
